 Task: Change the calendar view to 'List' in Outlook.
Action: Mouse moved to (10, 54)
Screenshot: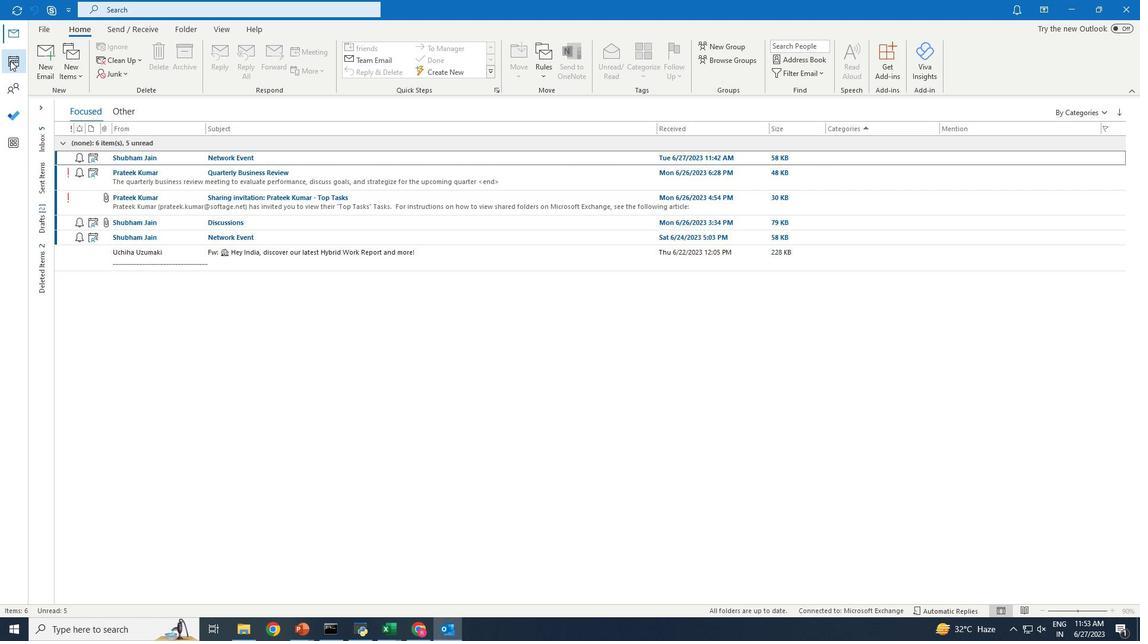 
Action: Mouse pressed left at (10, 54)
Screenshot: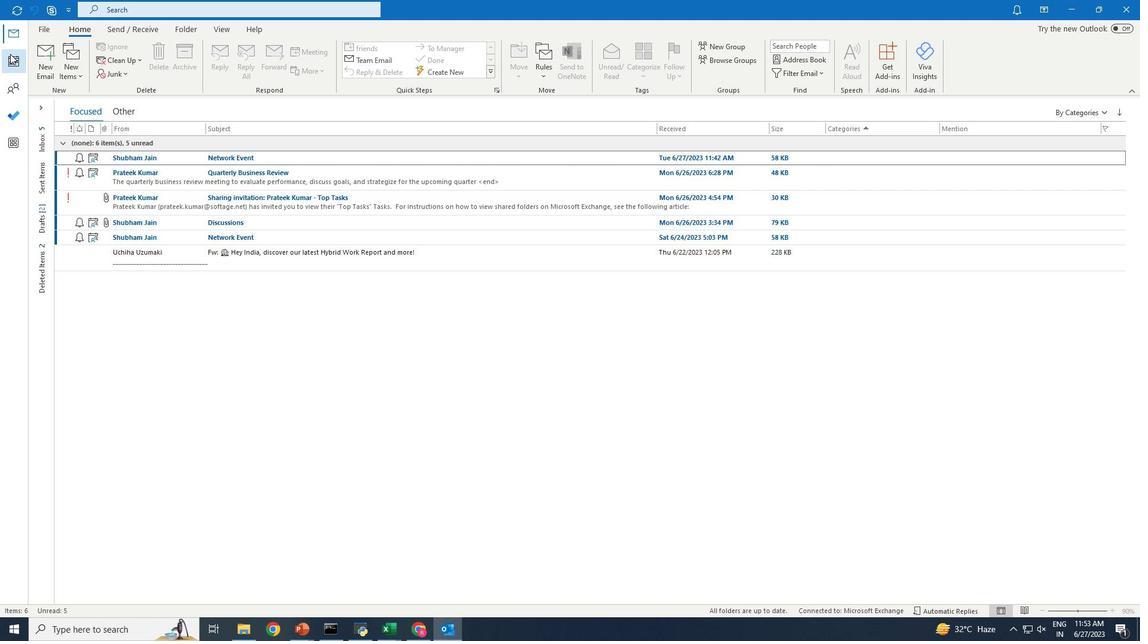 
Action: Mouse moved to (225, 31)
Screenshot: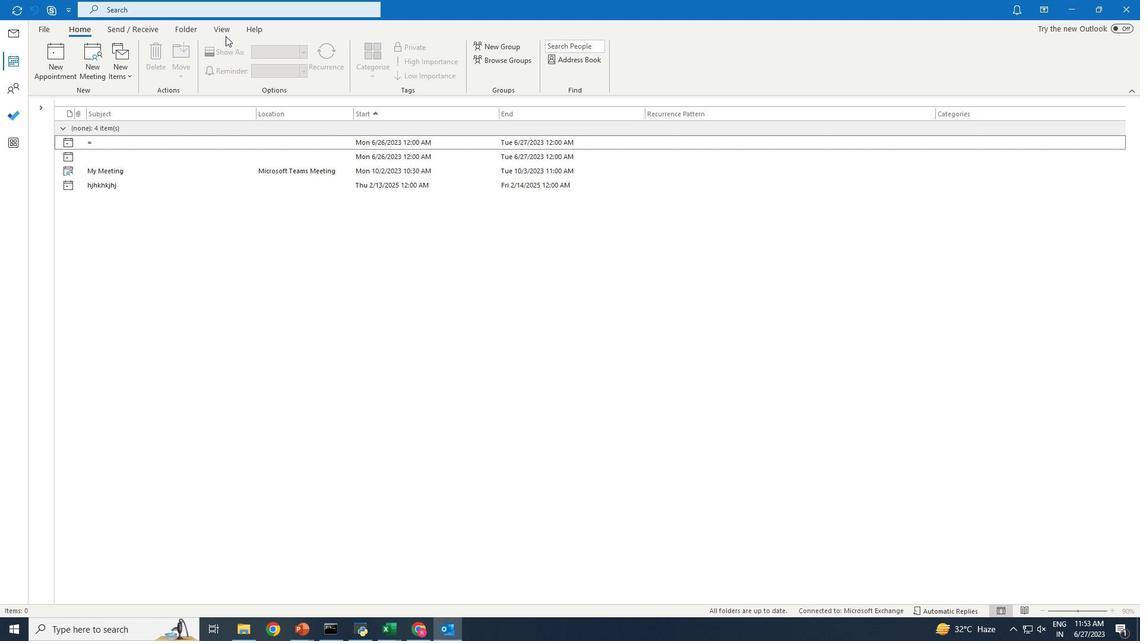 
Action: Mouse pressed left at (225, 31)
Screenshot: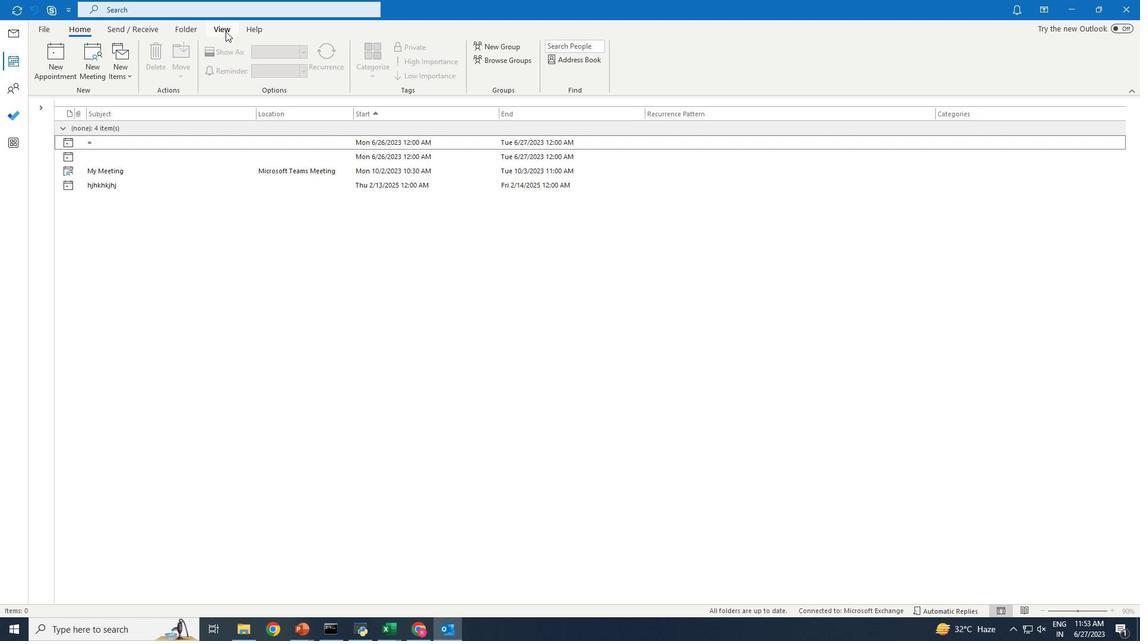 
Action: Mouse moved to (48, 68)
Screenshot: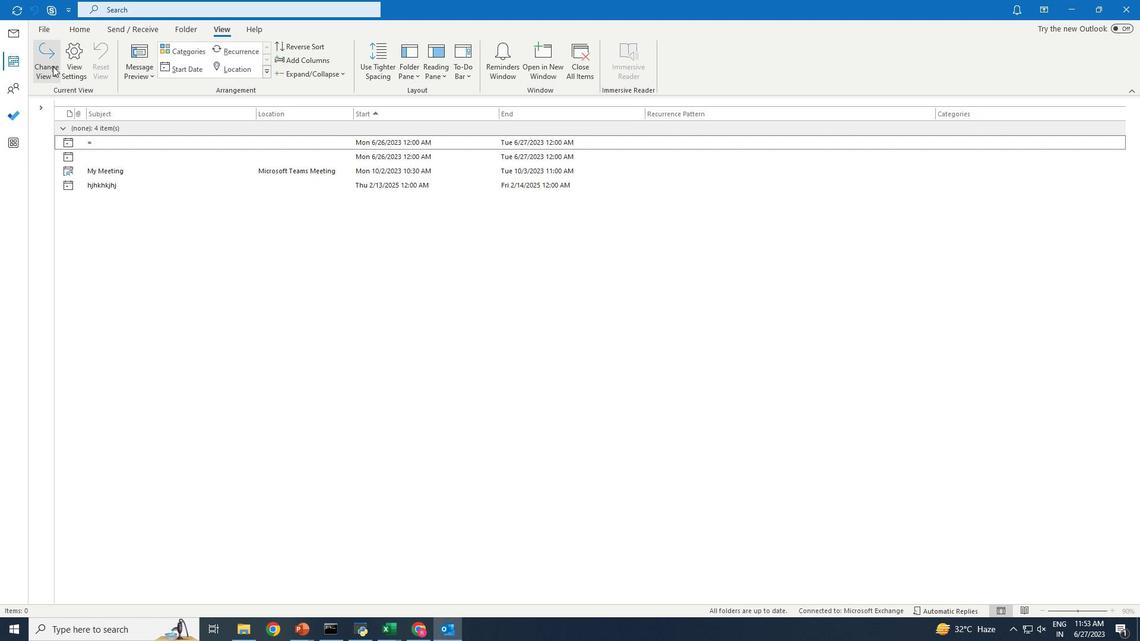 
Action: Mouse pressed left at (48, 68)
Screenshot: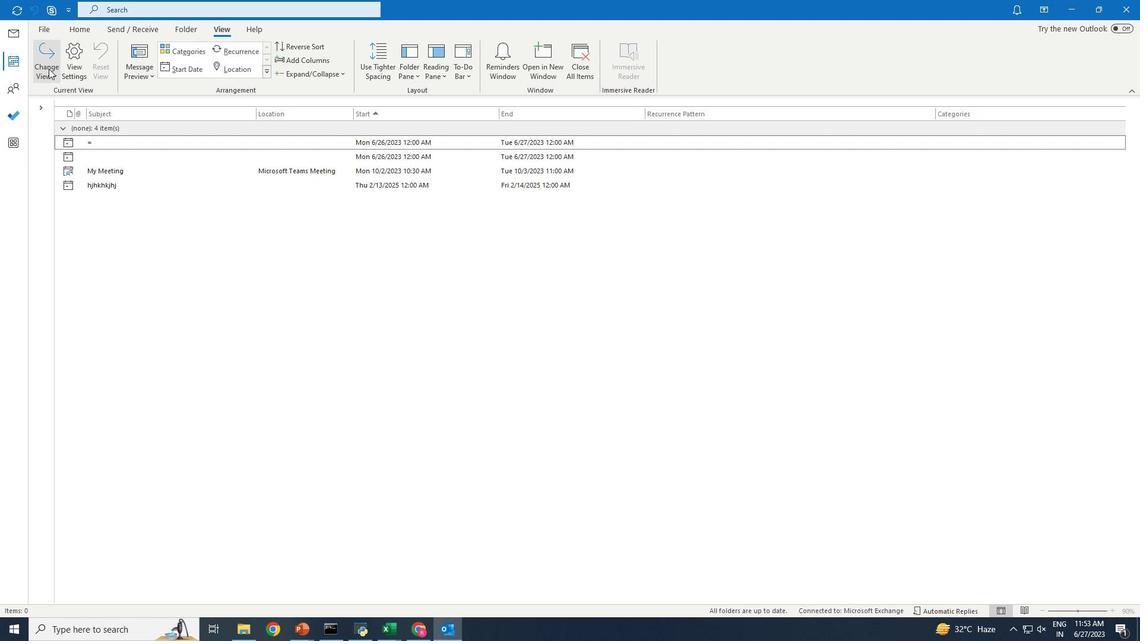 
Action: Mouse moved to (53, 97)
Screenshot: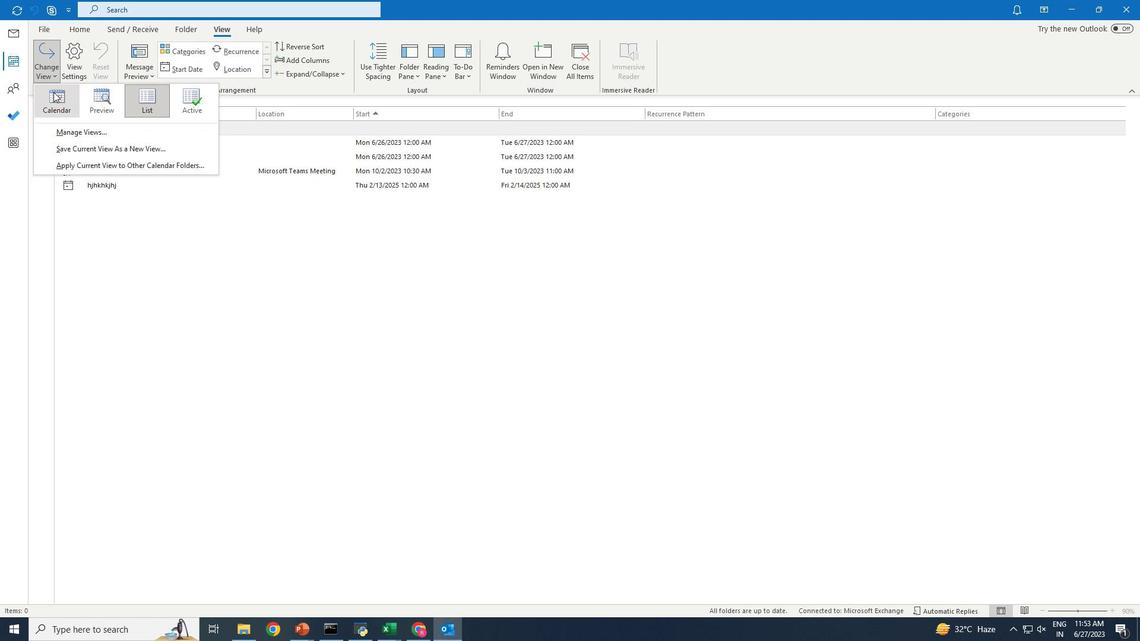 
Action: Mouse pressed left at (53, 97)
Screenshot: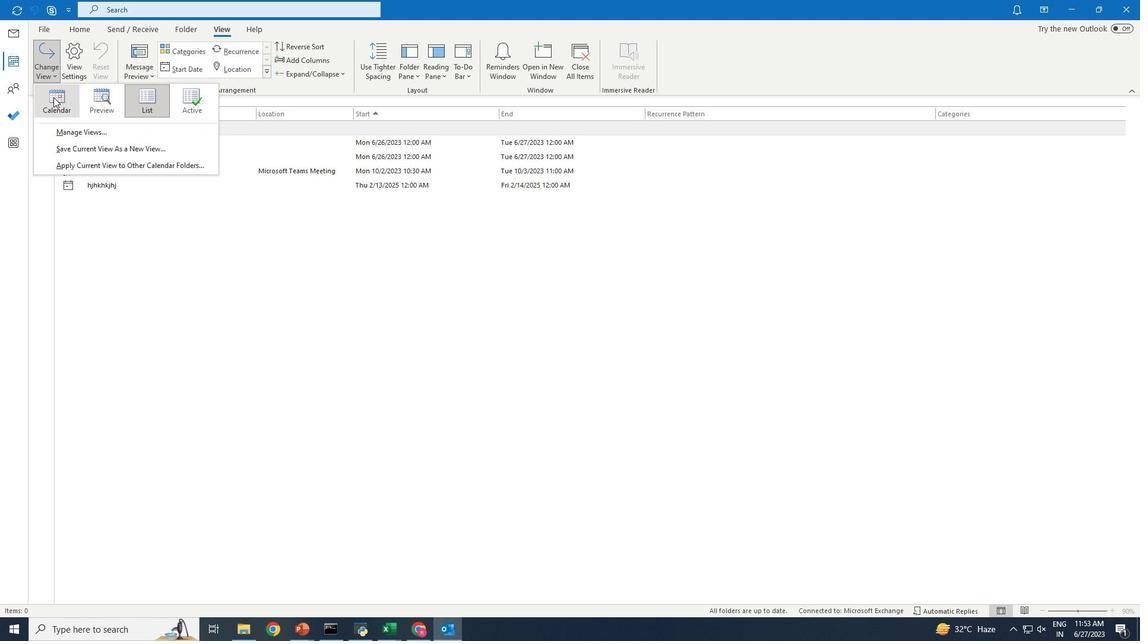 
Action: Mouse moved to (57, 99)
Screenshot: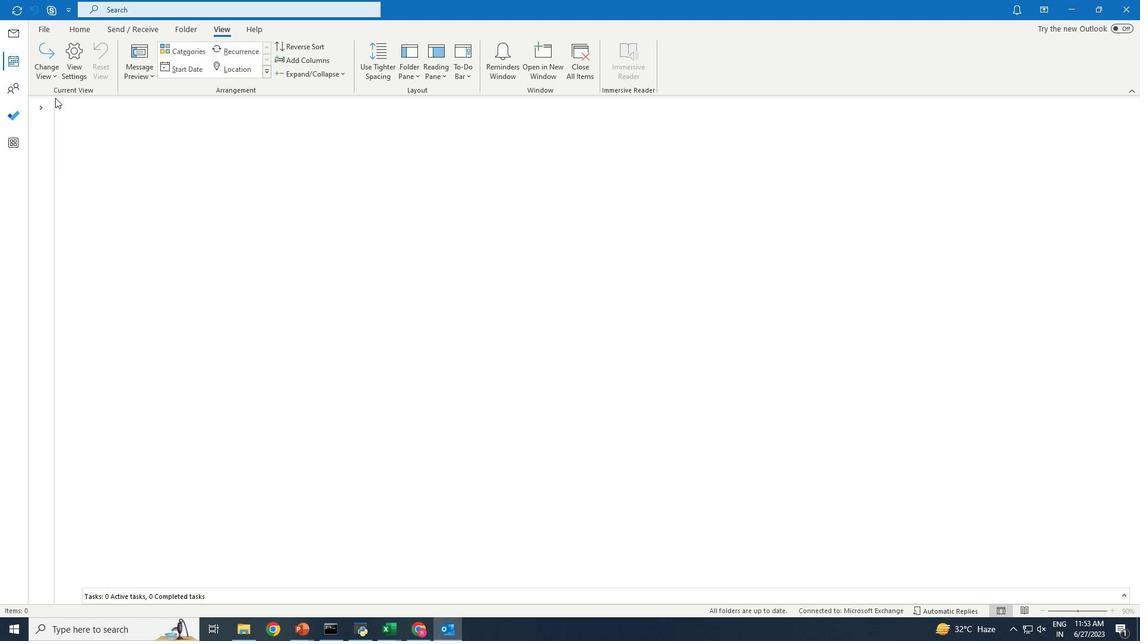 
